 Task: Sort the products in the category "Soup, Salads & Sandwiches" by price (highest first).
Action: Mouse pressed left at (281, 99)
Screenshot: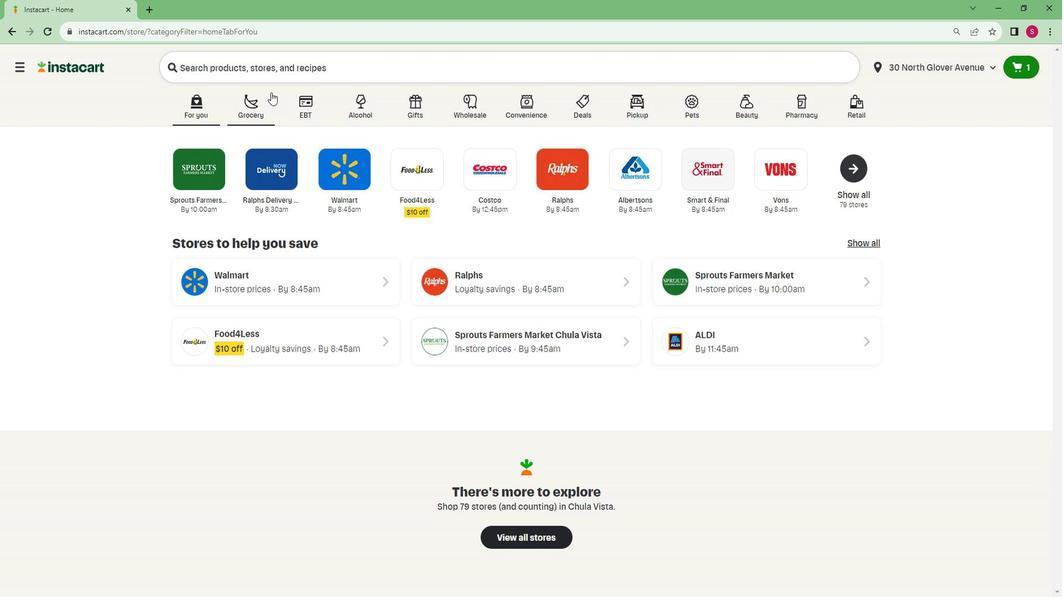 
Action: Mouse moved to (264, 323)
Screenshot: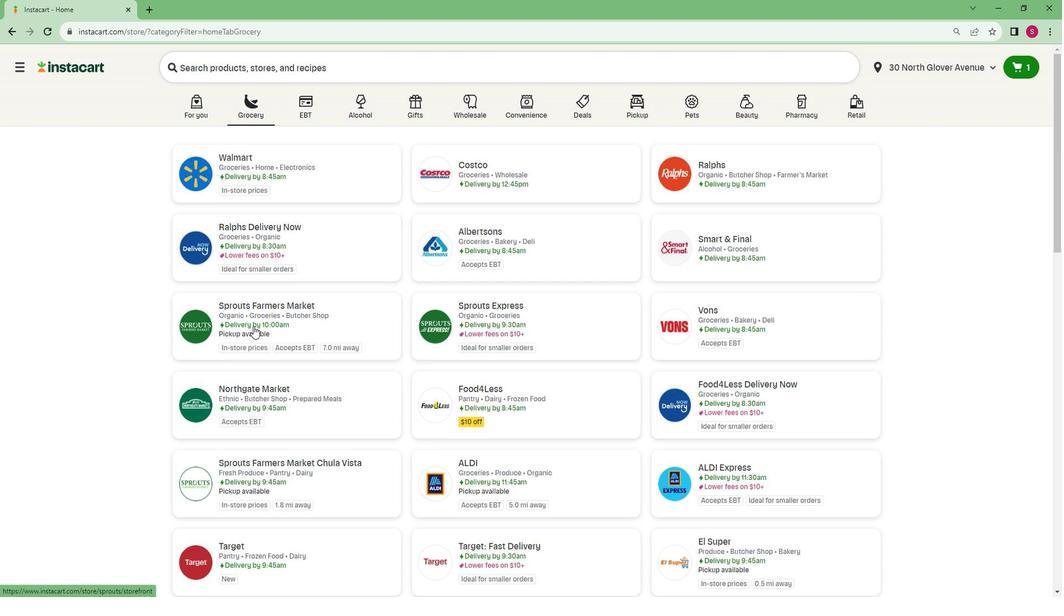 
Action: Mouse pressed left at (264, 323)
Screenshot: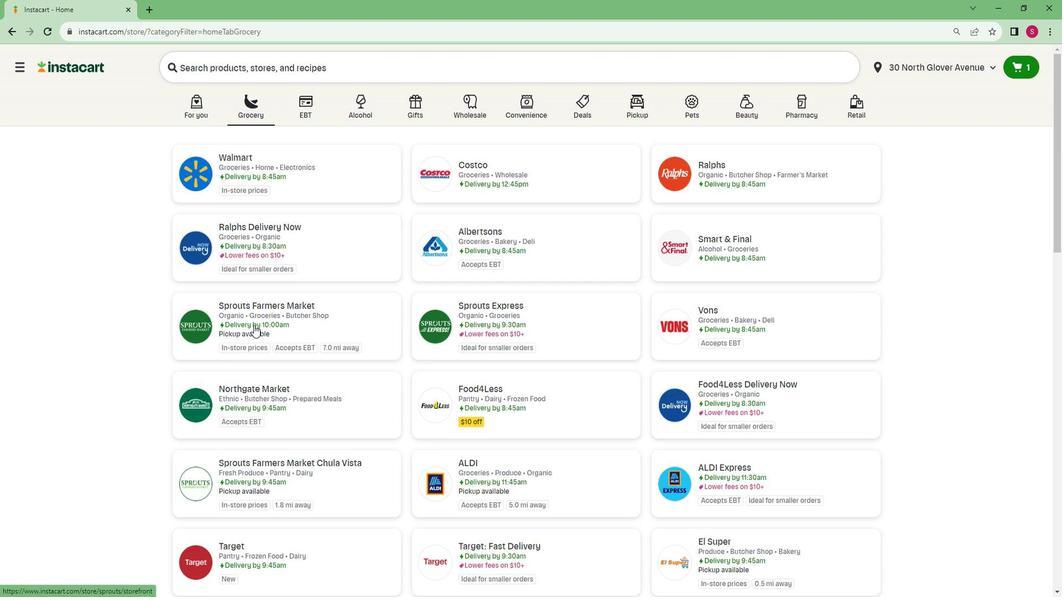 
Action: Mouse moved to (110, 430)
Screenshot: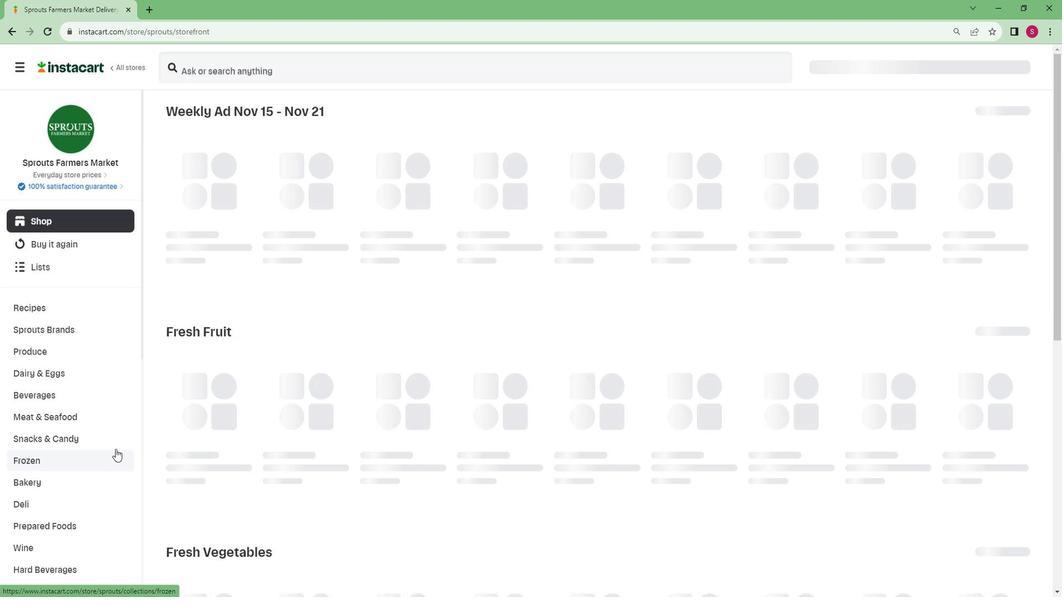
Action: Mouse scrolled (110, 430) with delta (0, 0)
Screenshot: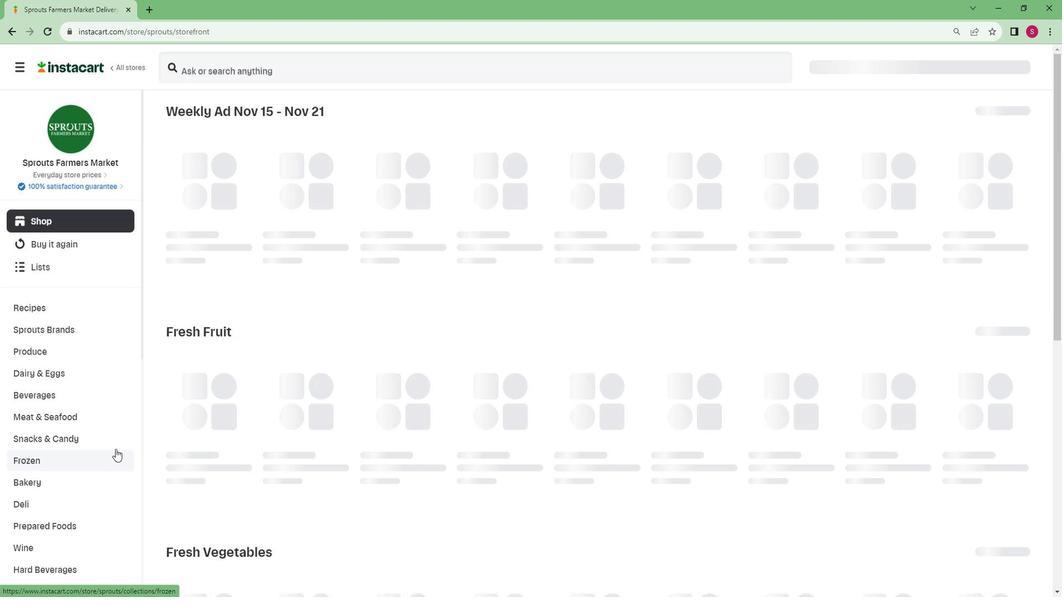 
Action: Mouse moved to (110, 430)
Screenshot: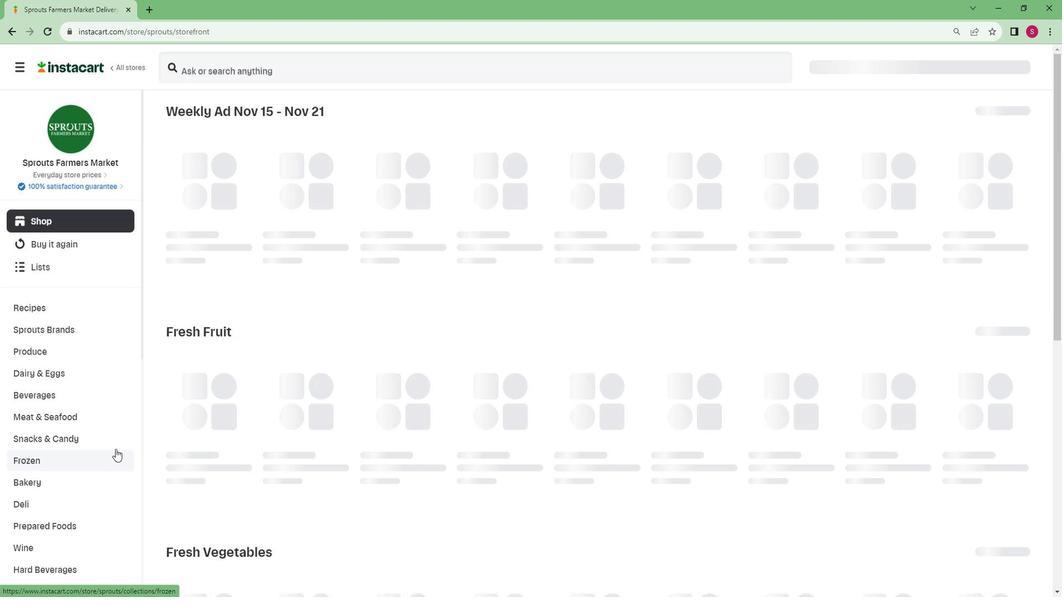 
Action: Mouse scrolled (110, 430) with delta (0, 0)
Screenshot: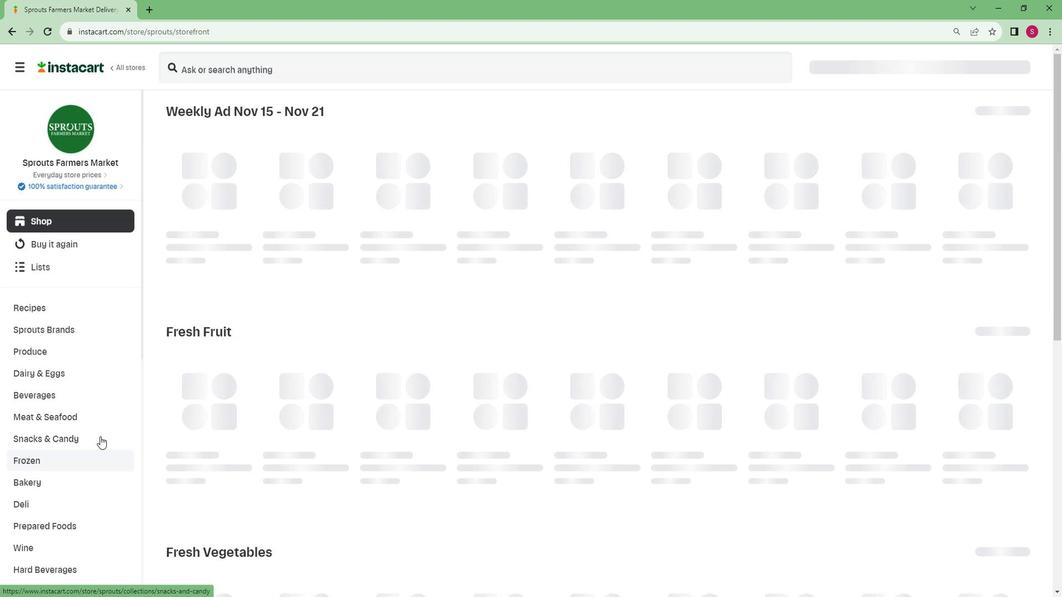 
Action: Mouse scrolled (110, 430) with delta (0, 0)
Screenshot: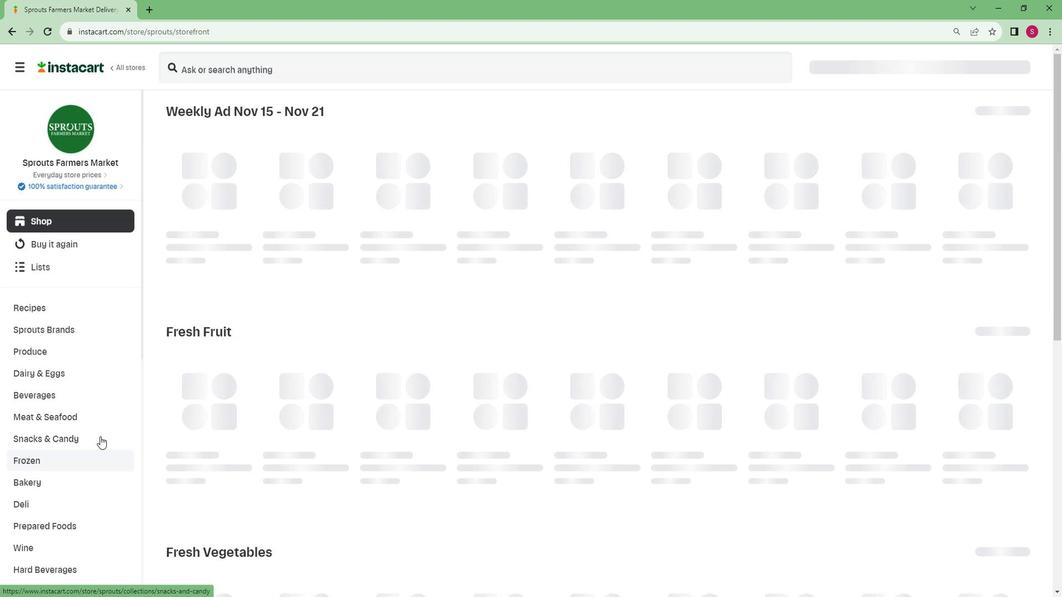 
Action: Mouse scrolled (110, 430) with delta (0, 0)
Screenshot: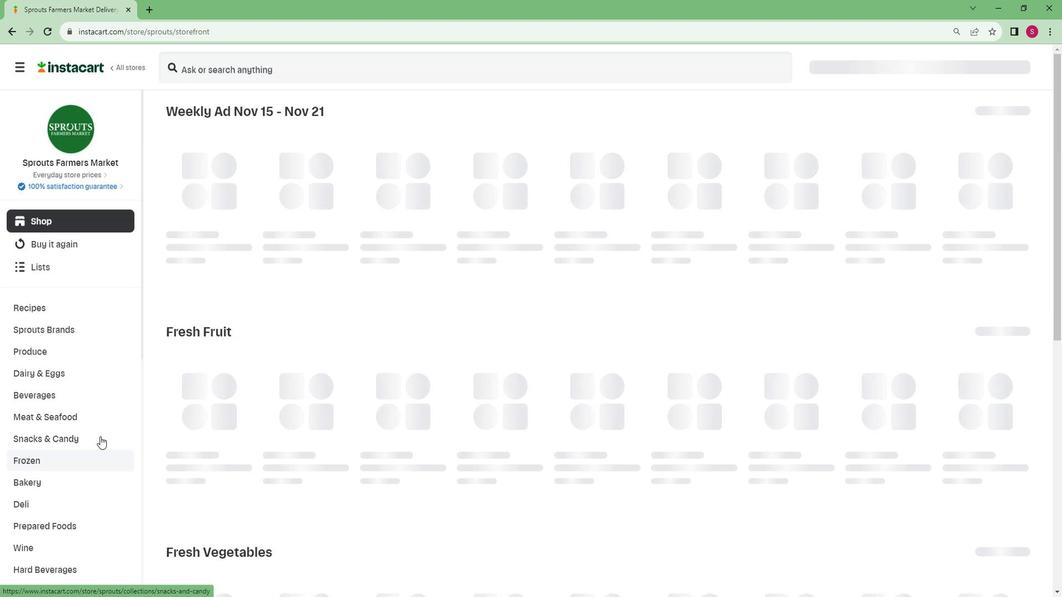 
Action: Mouse scrolled (110, 430) with delta (0, 0)
Screenshot: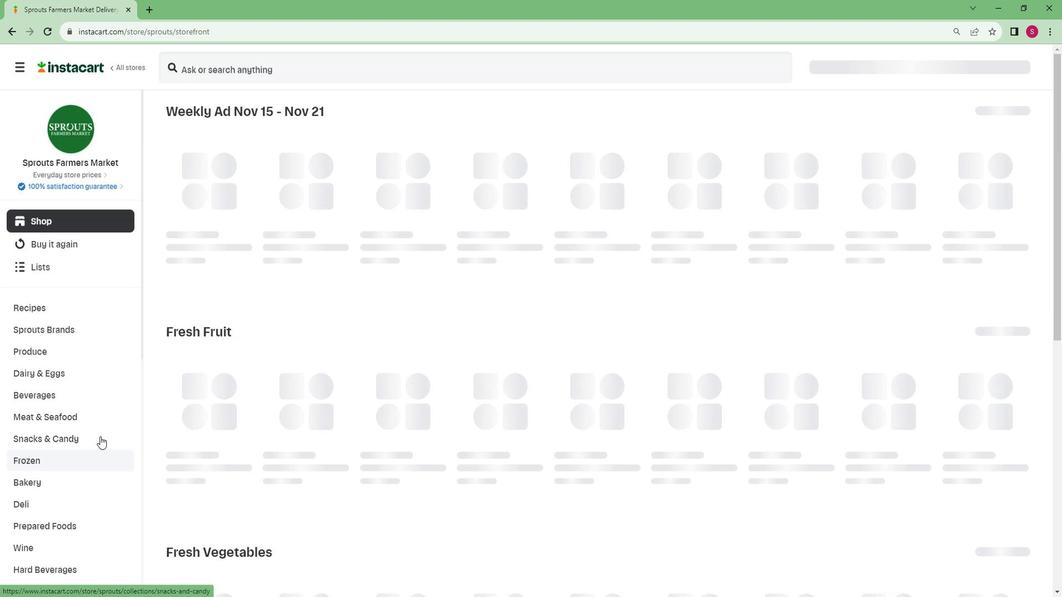 
Action: Mouse scrolled (110, 430) with delta (0, 0)
Screenshot: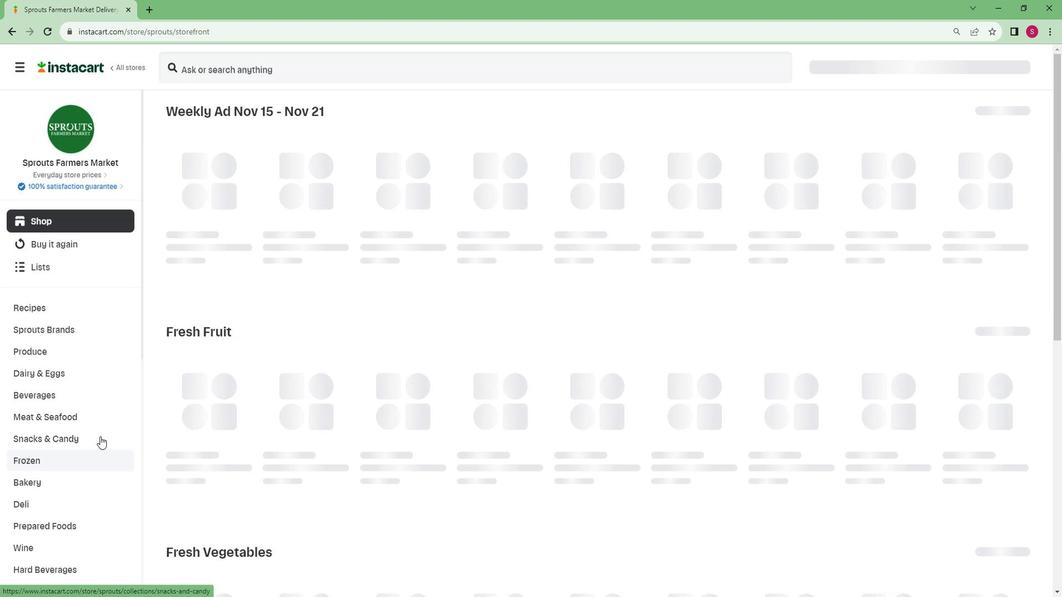 
Action: Mouse scrolled (110, 430) with delta (0, 0)
Screenshot: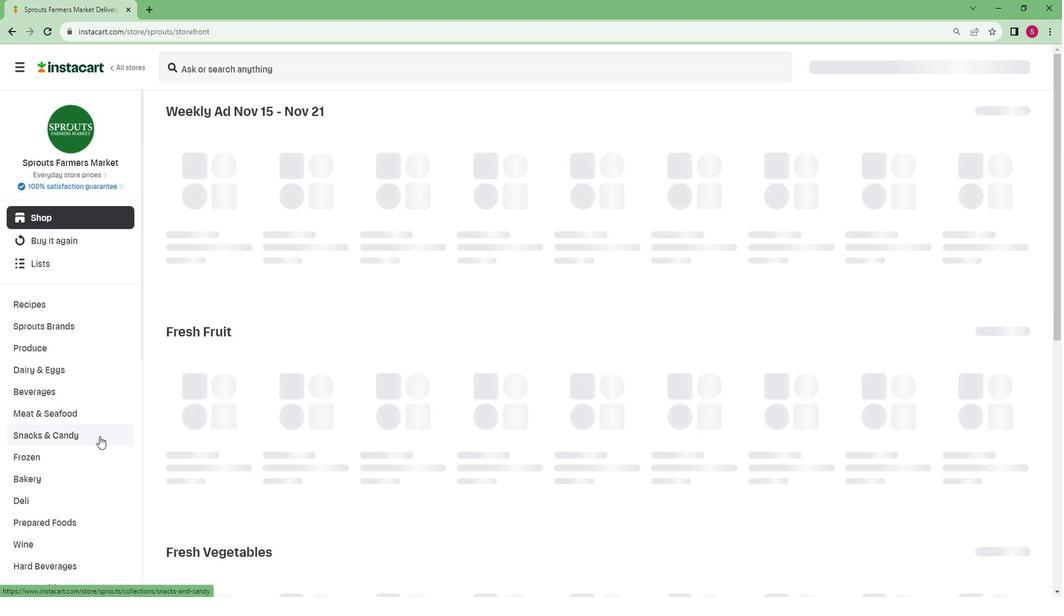 
Action: Mouse scrolled (110, 430) with delta (0, 0)
Screenshot: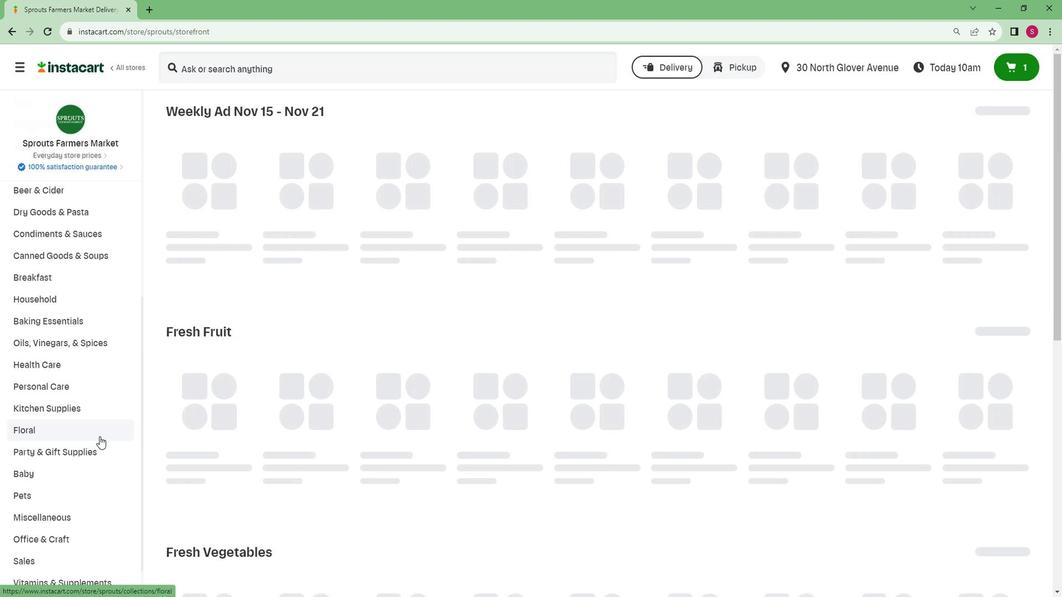 
Action: Mouse scrolled (110, 430) with delta (0, 0)
Screenshot: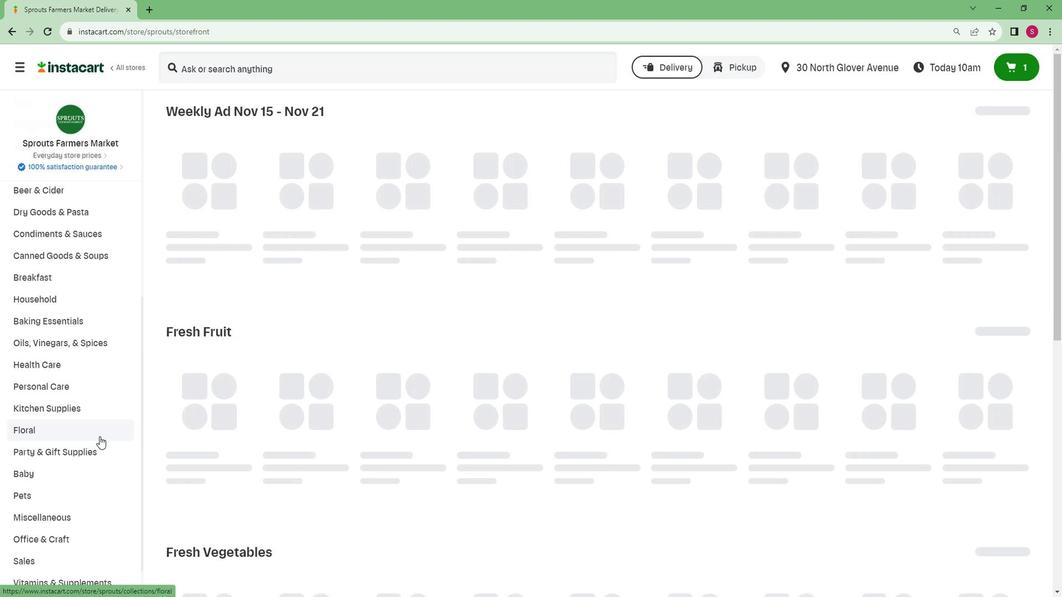 
Action: Mouse scrolled (110, 430) with delta (0, 0)
Screenshot: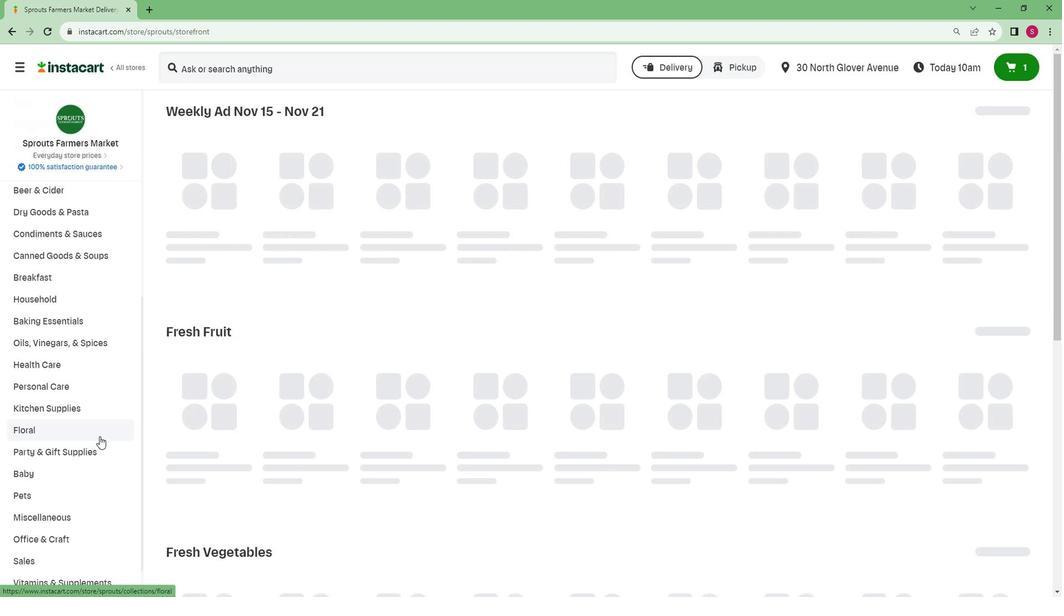 
Action: Mouse moved to (49, 565)
Screenshot: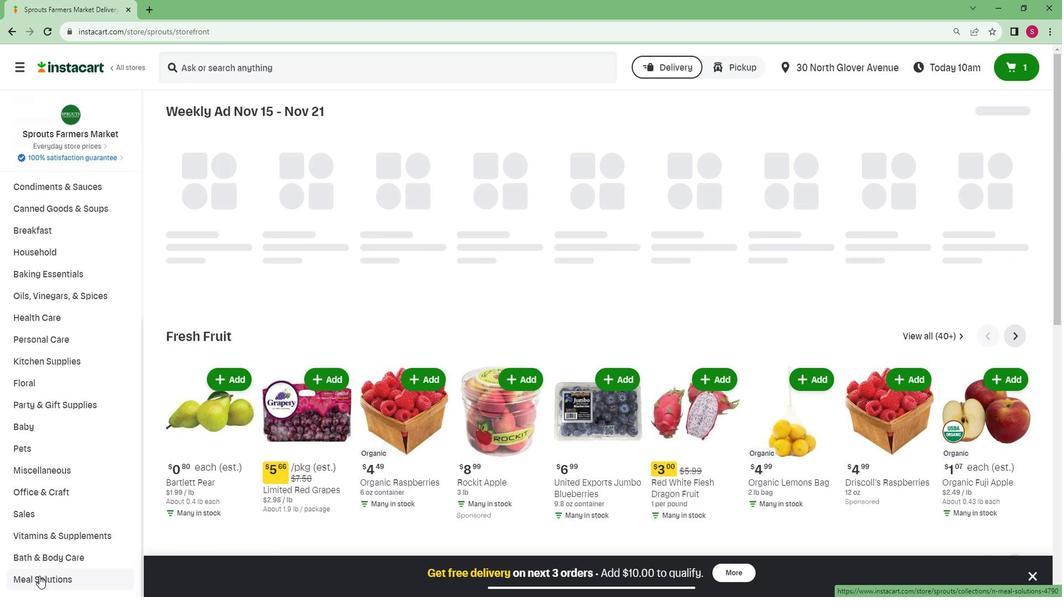 
Action: Mouse pressed left at (49, 565)
Screenshot: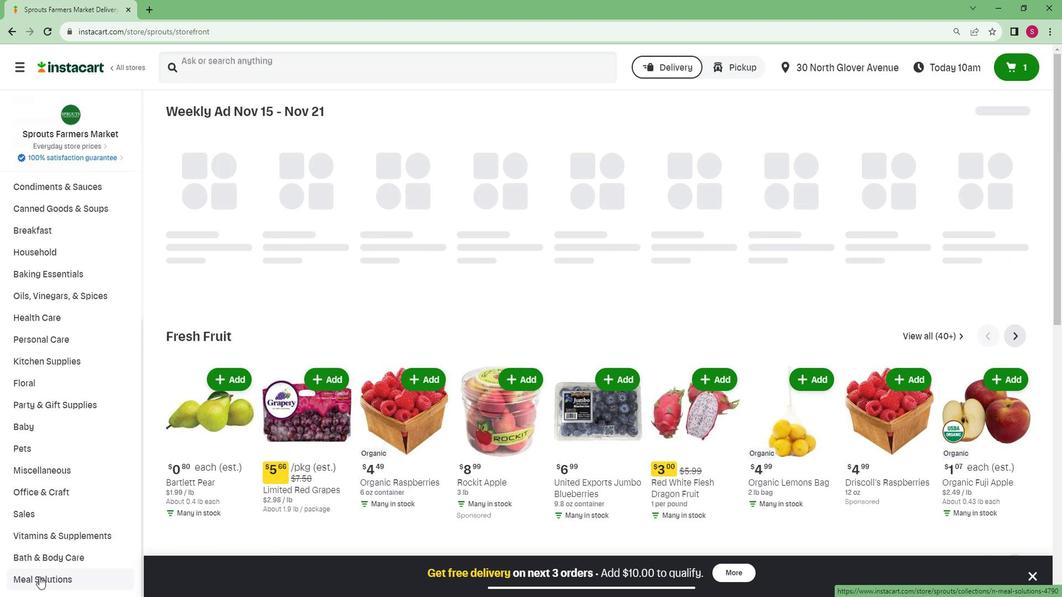 
Action: Mouse moved to (48, 518)
Screenshot: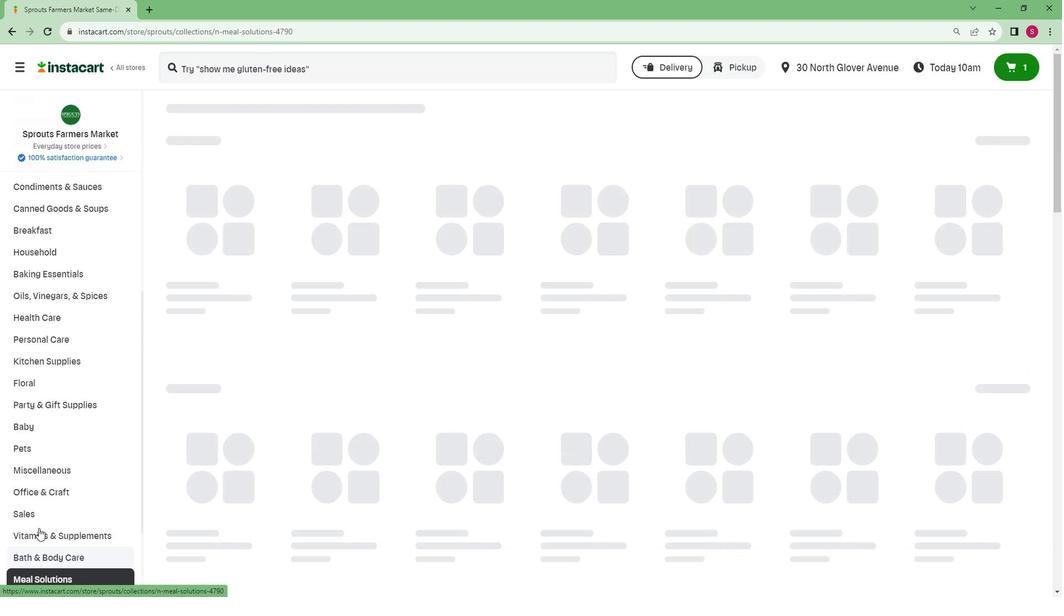 
Action: Mouse scrolled (48, 517) with delta (0, 0)
Screenshot: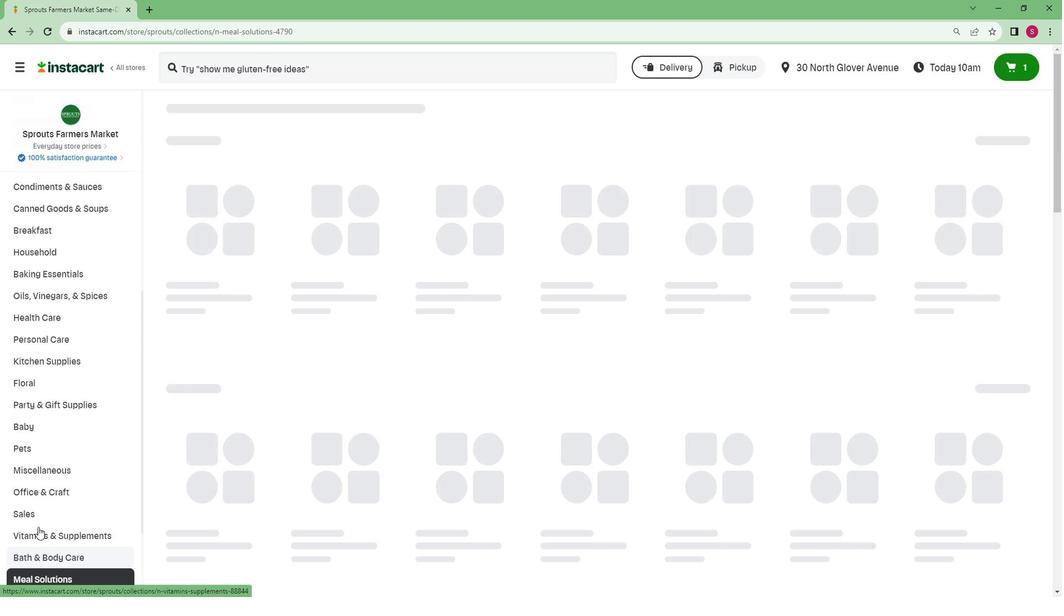 
Action: Mouse scrolled (48, 517) with delta (0, 0)
Screenshot: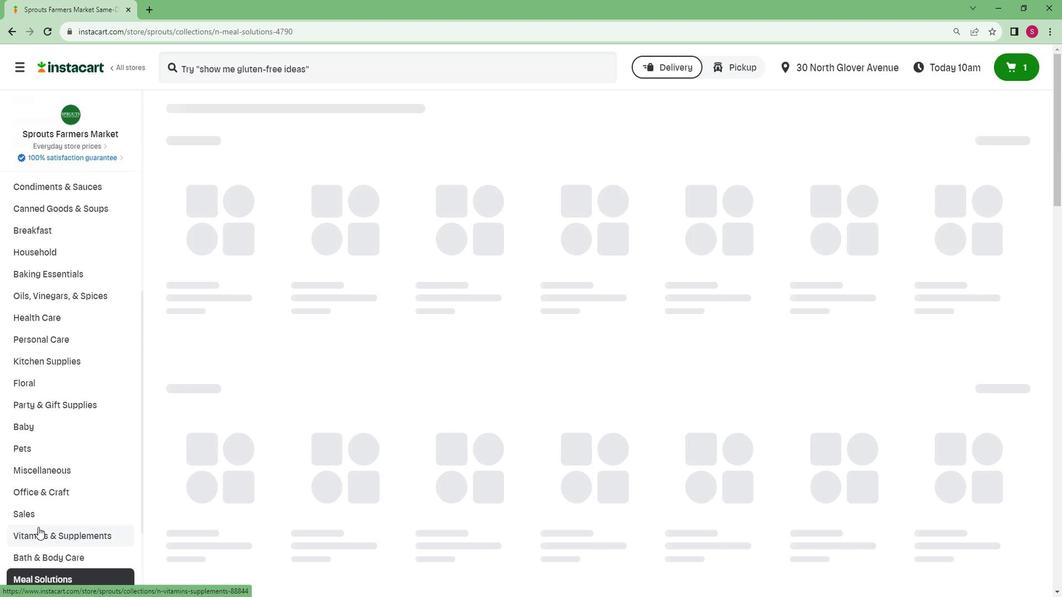 
Action: Mouse scrolled (48, 517) with delta (0, 0)
Screenshot: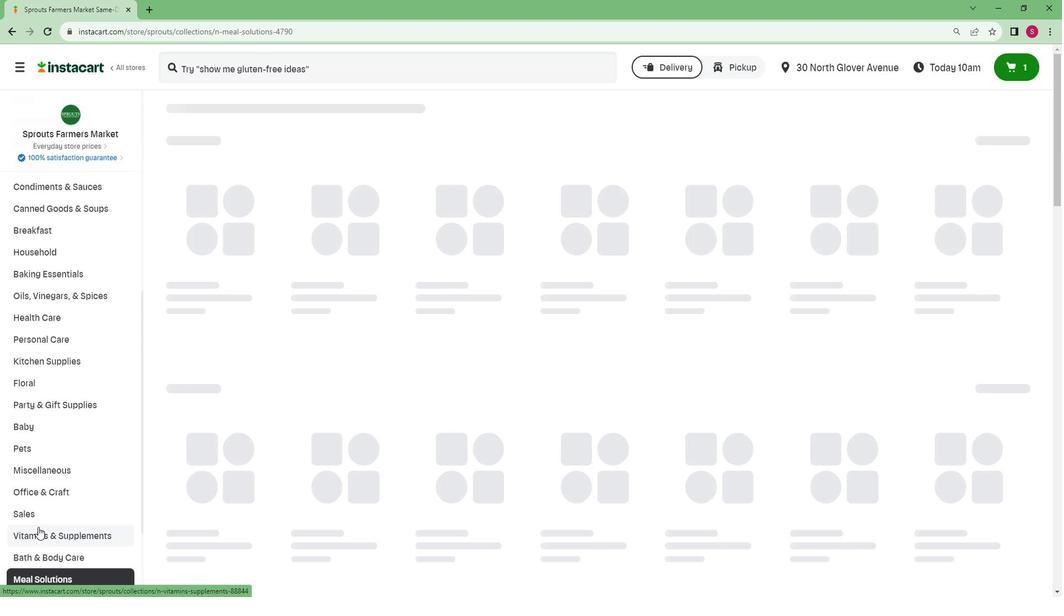 
Action: Mouse scrolled (48, 517) with delta (0, 0)
Screenshot: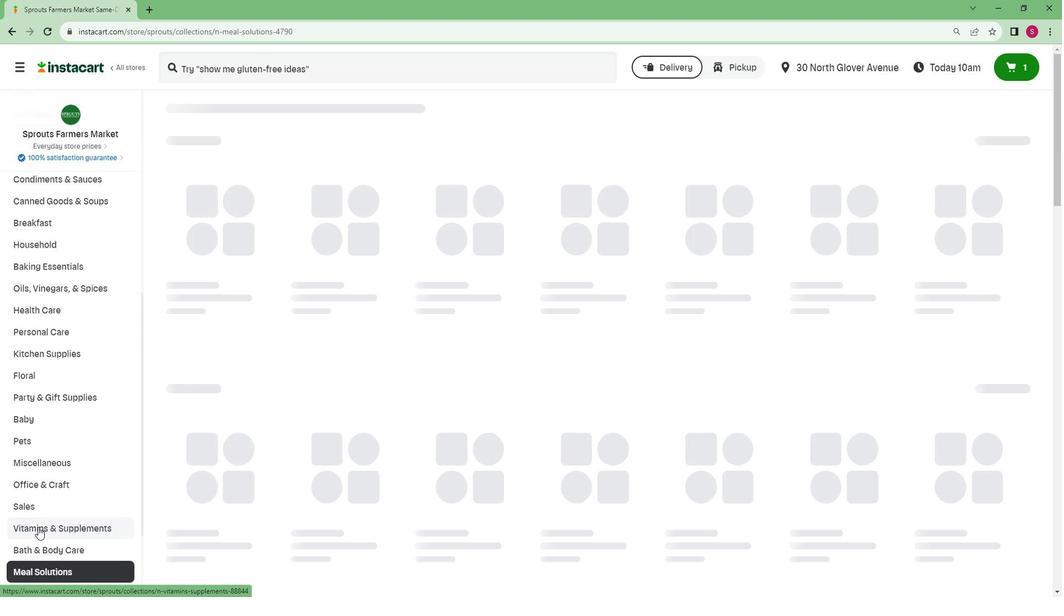 
Action: Mouse moved to (47, 546)
Screenshot: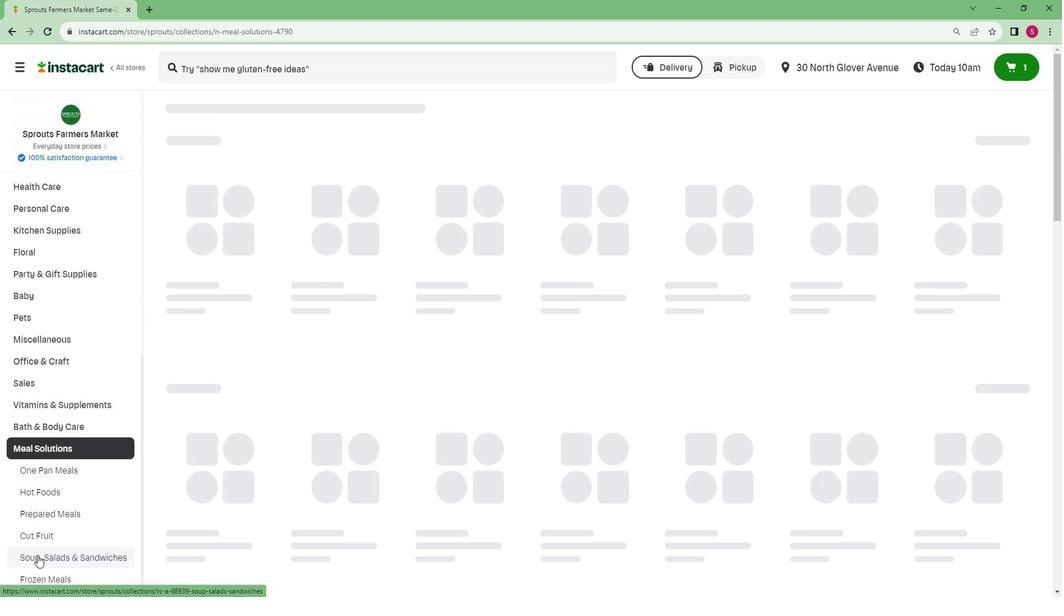 
Action: Mouse pressed left at (47, 546)
Screenshot: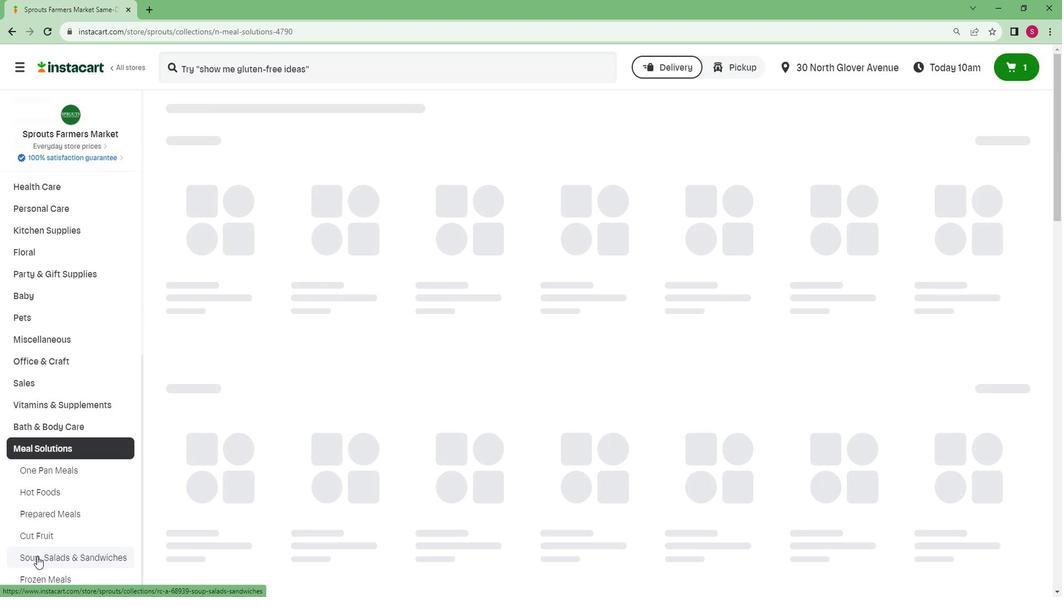 
Action: Mouse moved to (958, 147)
Screenshot: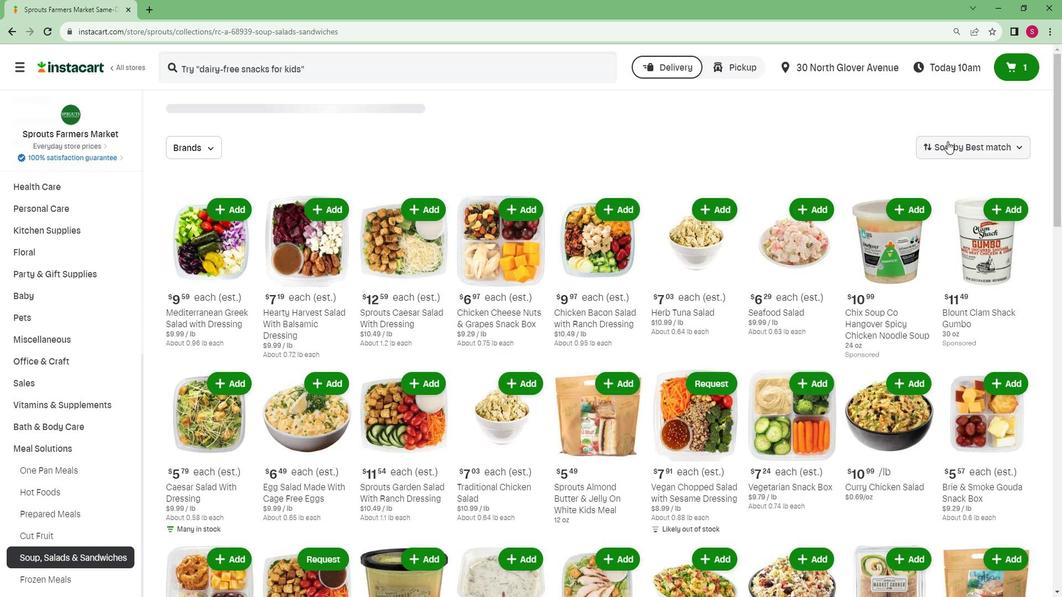 
Action: Mouse pressed left at (958, 147)
Screenshot: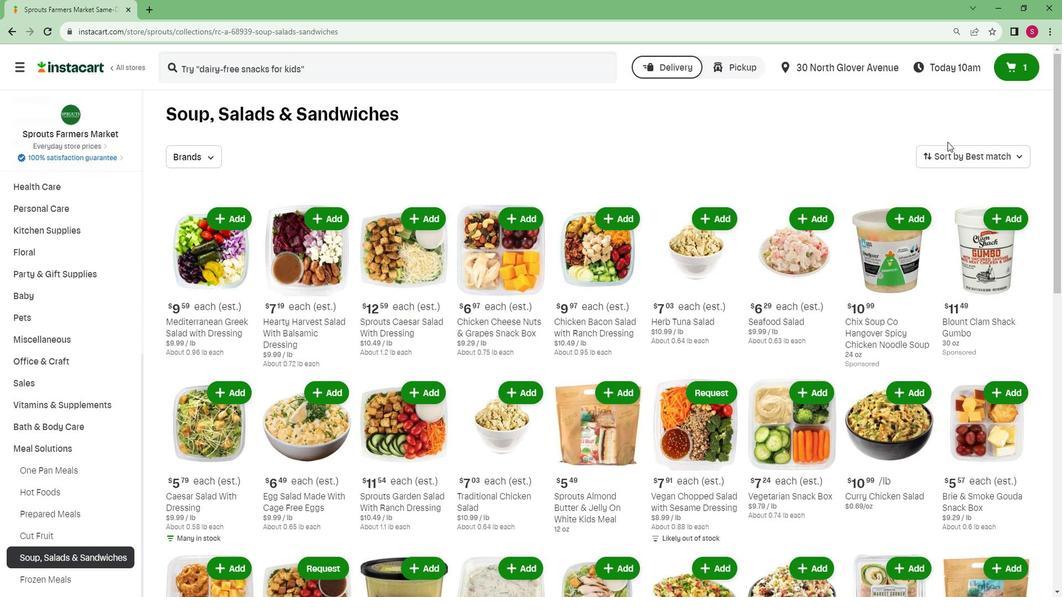 
Action: Mouse moved to (947, 161)
Screenshot: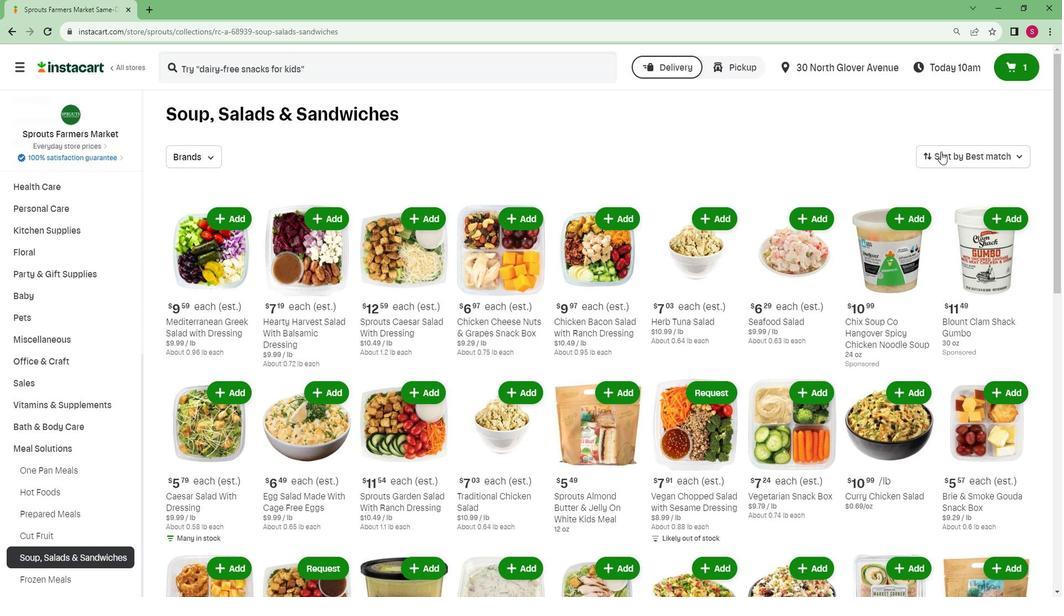 
Action: Mouse pressed left at (947, 161)
Screenshot: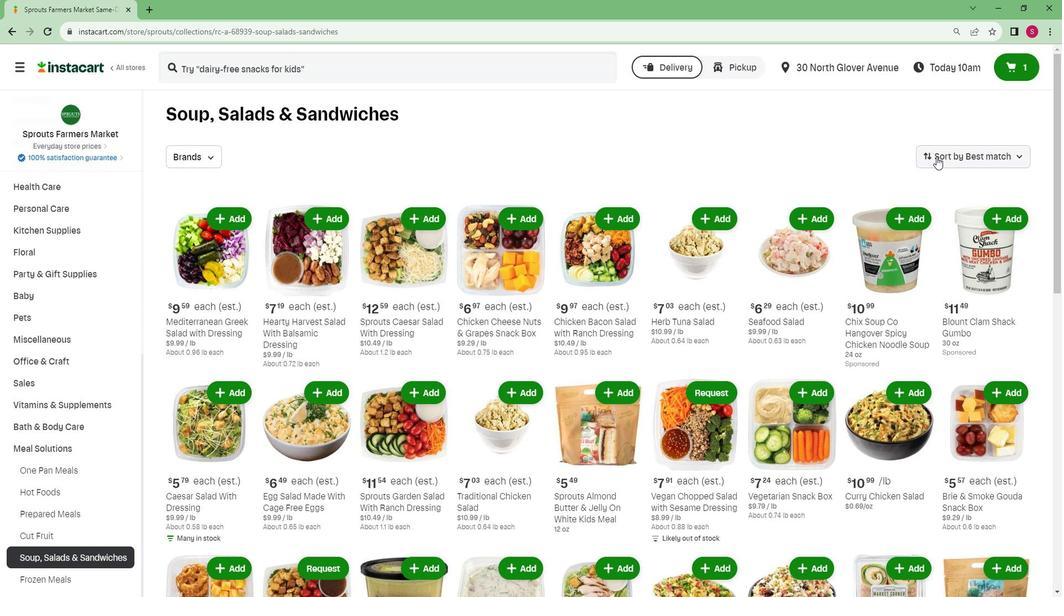 
Action: Mouse moved to (977, 240)
Screenshot: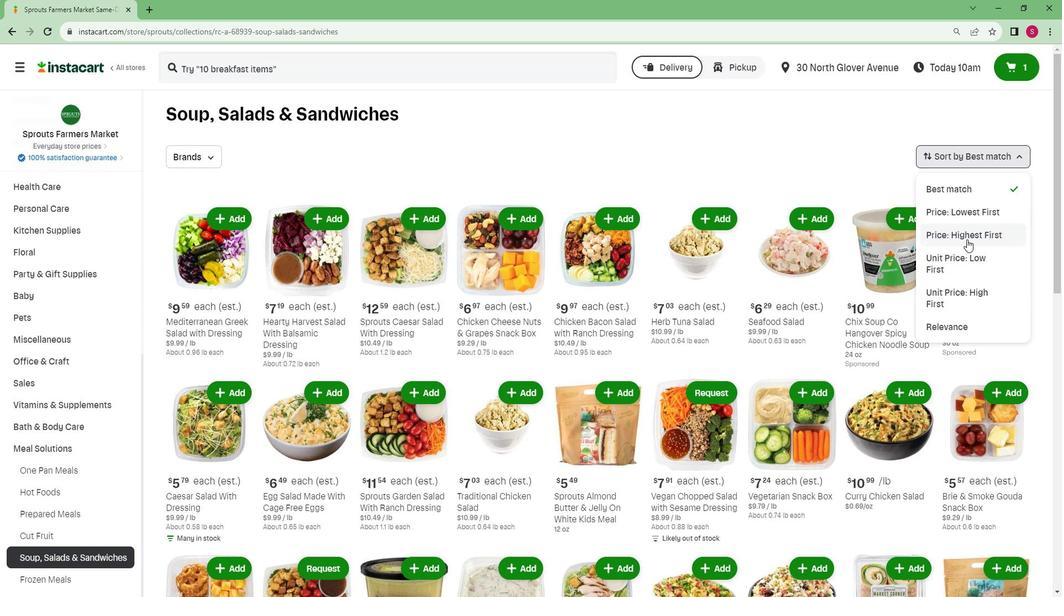 
Action: Mouse pressed left at (977, 240)
Screenshot: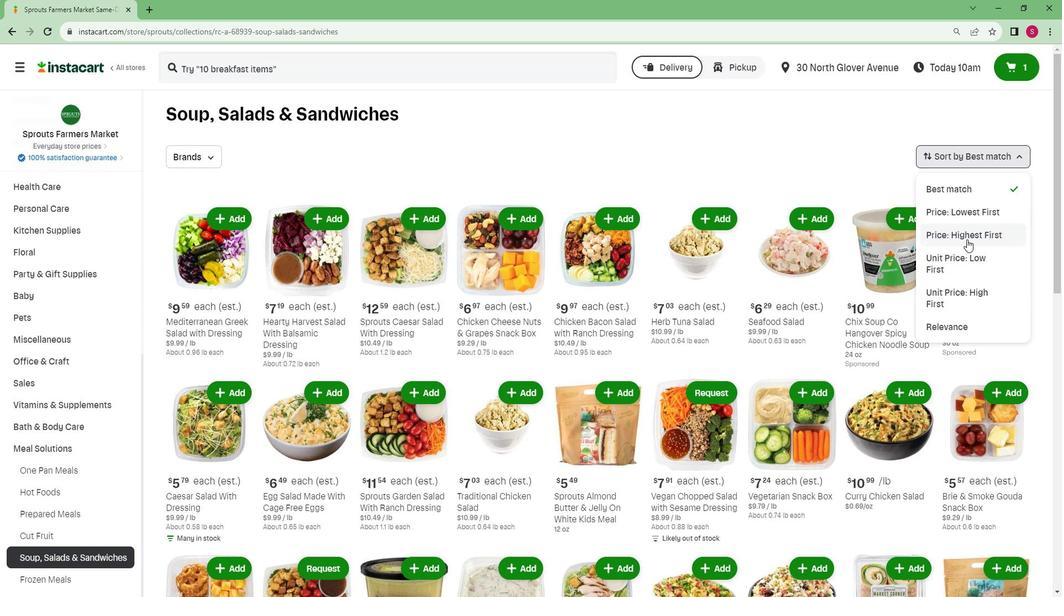 
Action: Mouse moved to (801, 269)
Screenshot: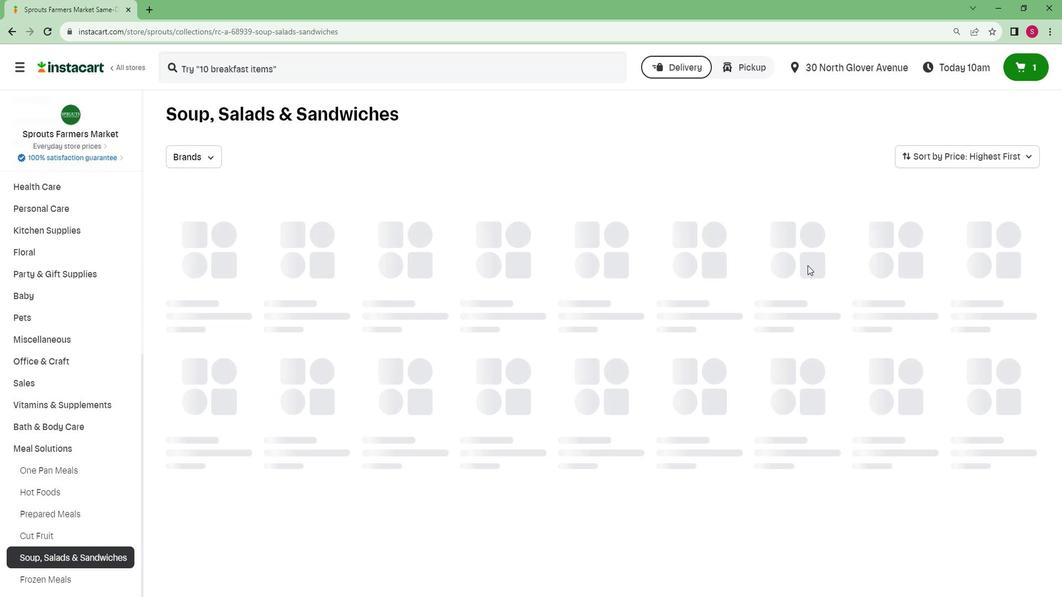 
